 Task: Set and save  "Frame packing" for "H.264/MPEG-4 Part 10/AVC encoder (x264 10-bit)" to top bottom.
Action: Mouse moved to (130, 16)
Screenshot: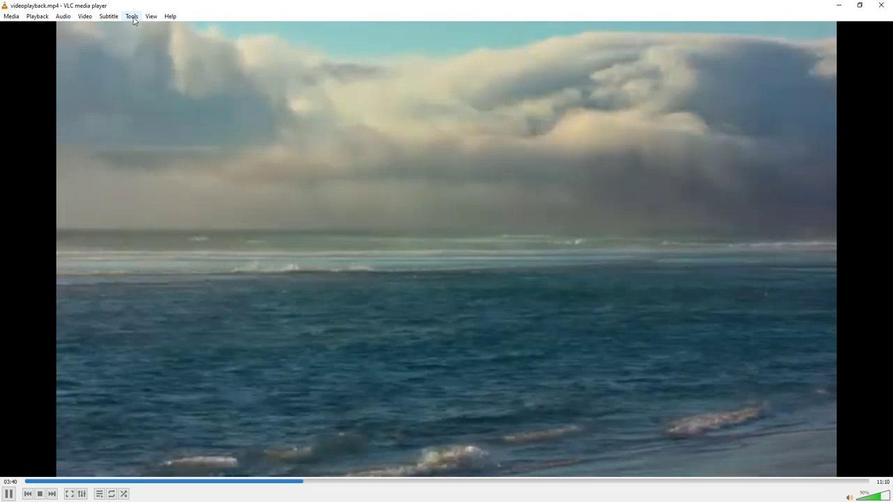 
Action: Mouse pressed left at (130, 16)
Screenshot: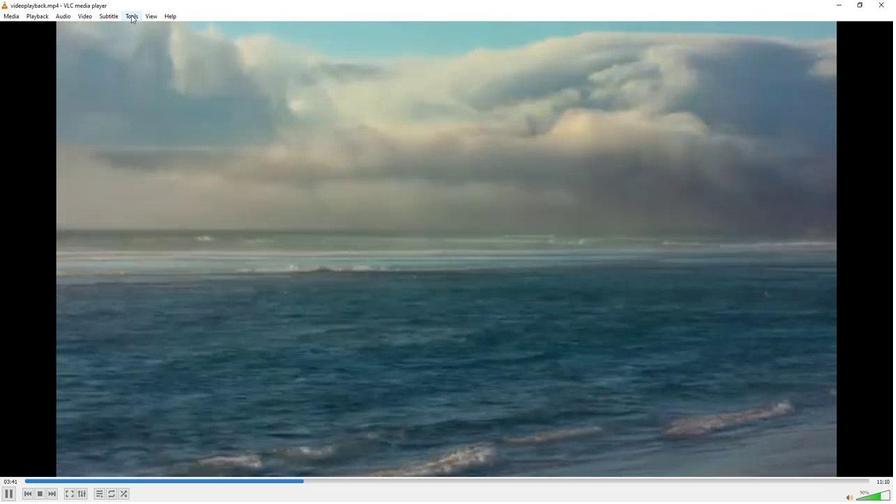 
Action: Mouse moved to (162, 128)
Screenshot: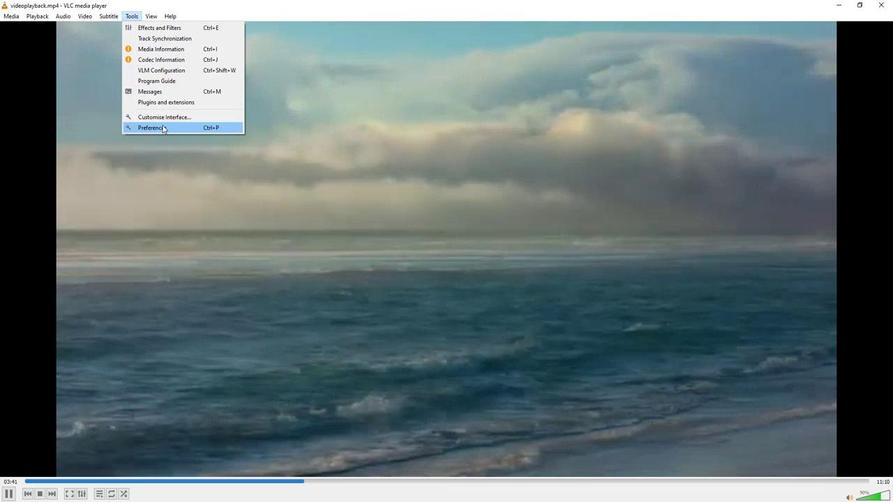 
Action: Mouse pressed left at (162, 128)
Screenshot: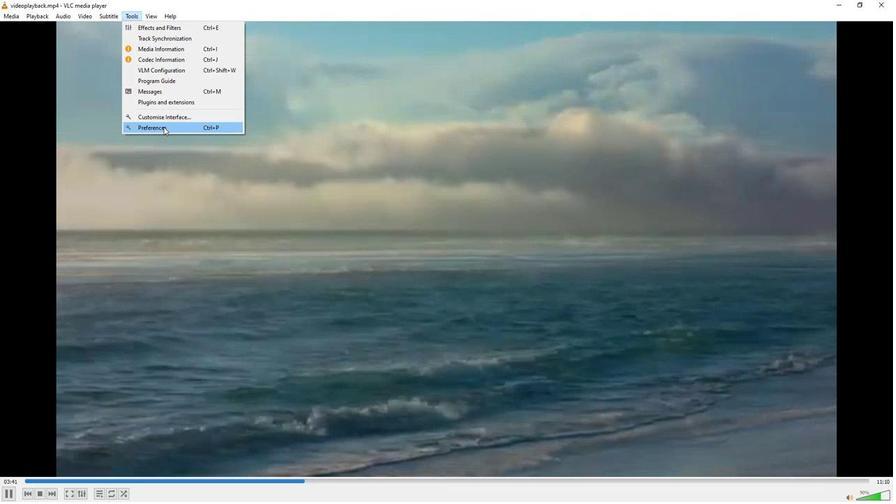 
Action: Mouse moved to (296, 409)
Screenshot: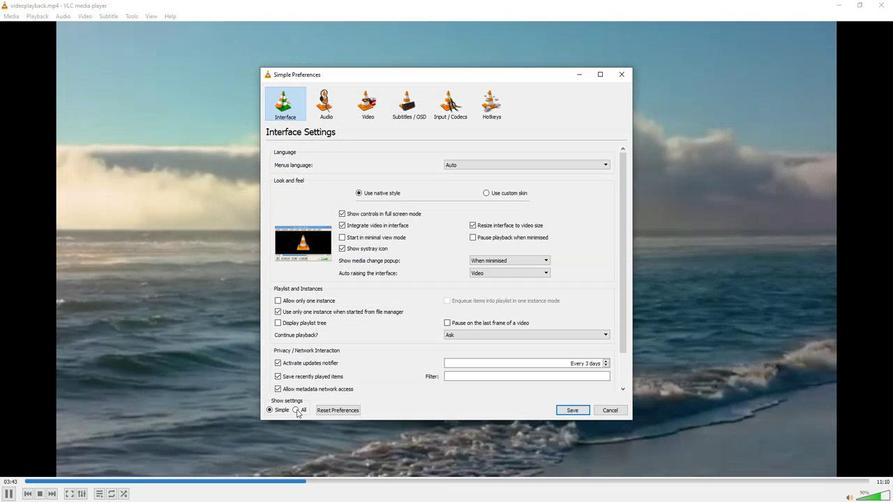 
Action: Mouse pressed left at (296, 409)
Screenshot: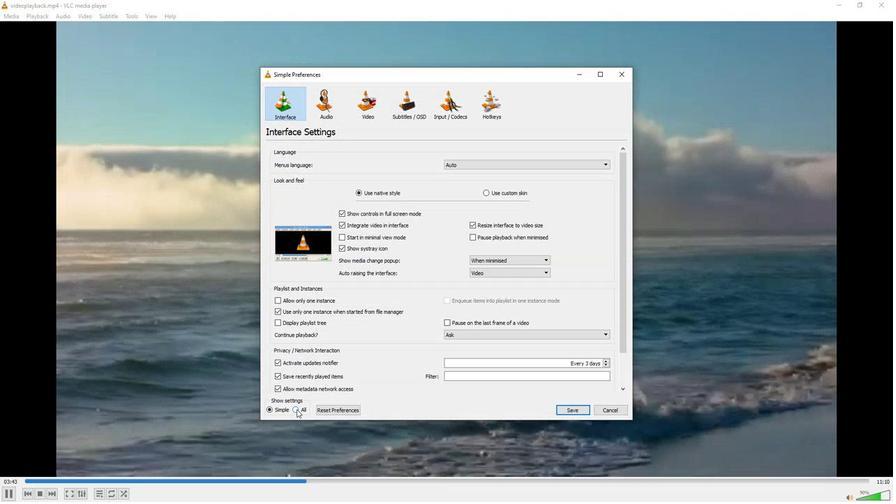 
Action: Mouse moved to (280, 314)
Screenshot: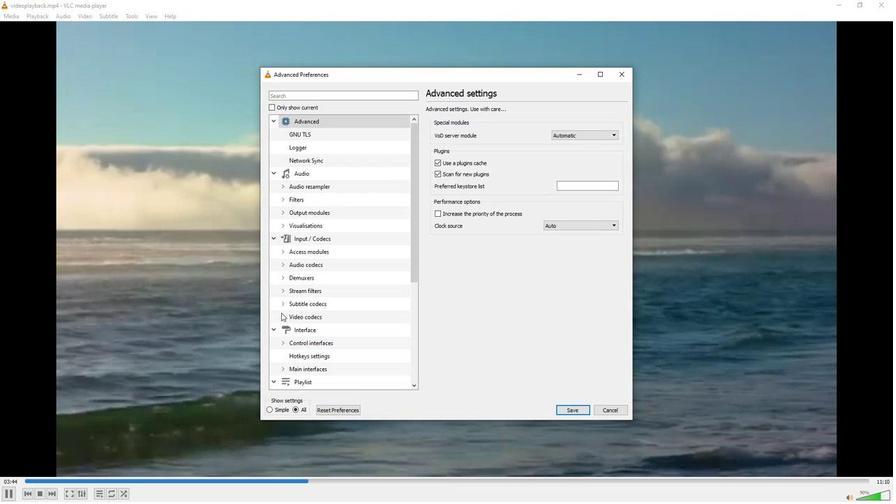 
Action: Mouse pressed left at (280, 314)
Screenshot: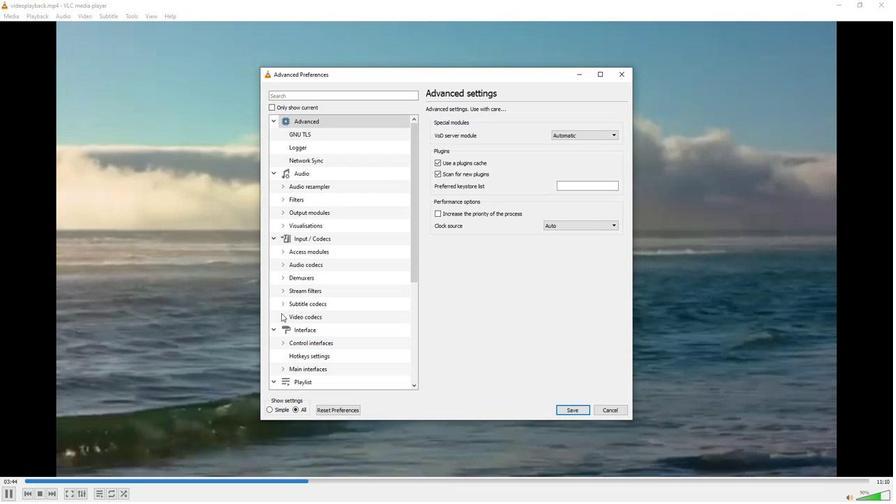
Action: Mouse moved to (294, 324)
Screenshot: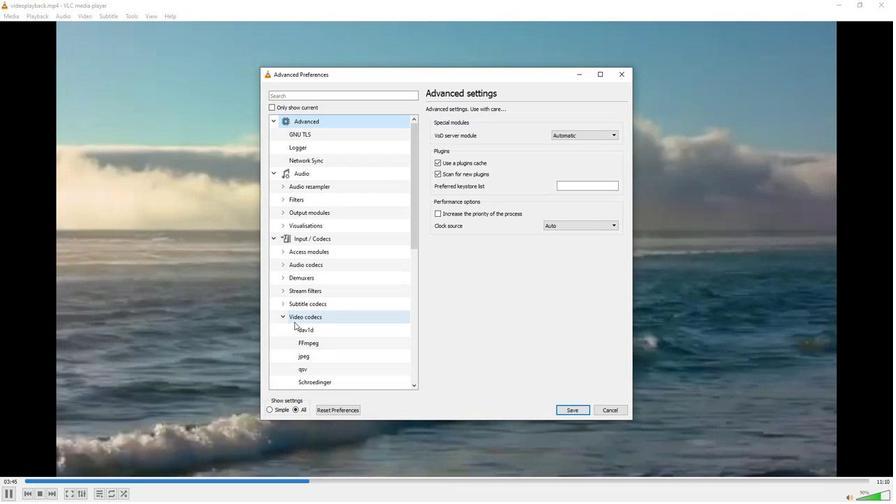 
Action: Mouse scrolled (294, 324) with delta (0, 0)
Screenshot: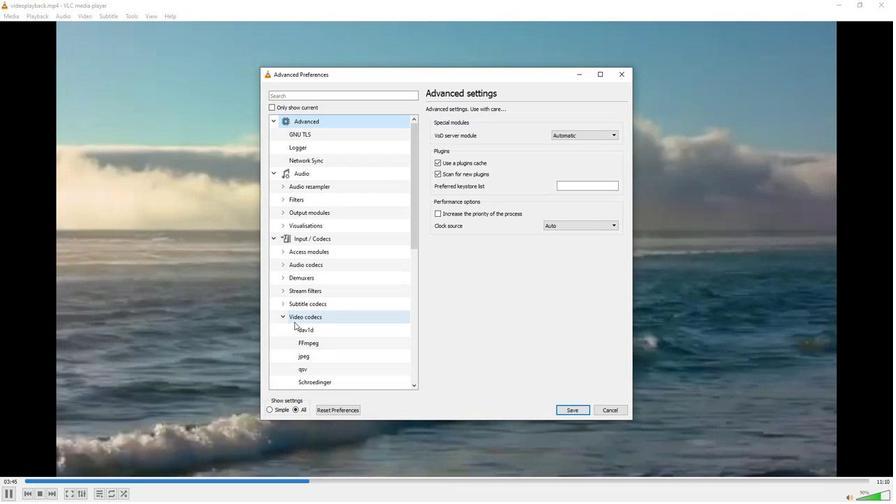 
Action: Mouse moved to (294, 324)
Screenshot: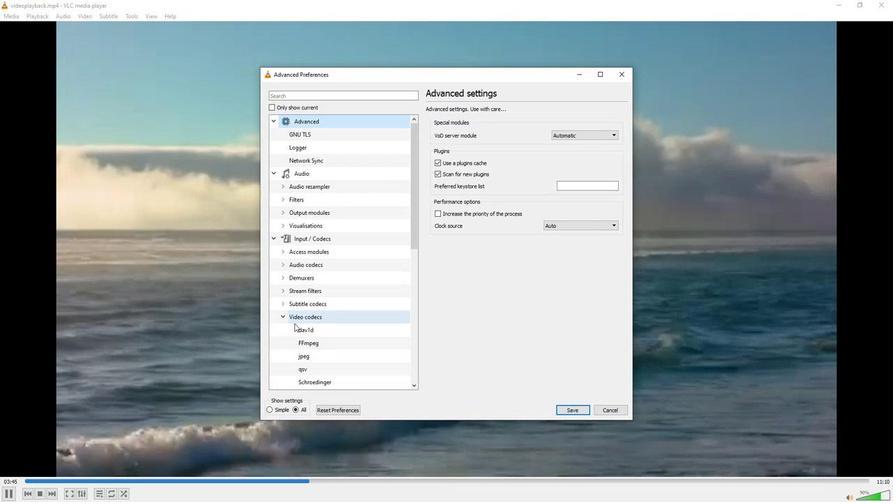 
Action: Mouse scrolled (294, 324) with delta (0, 0)
Screenshot: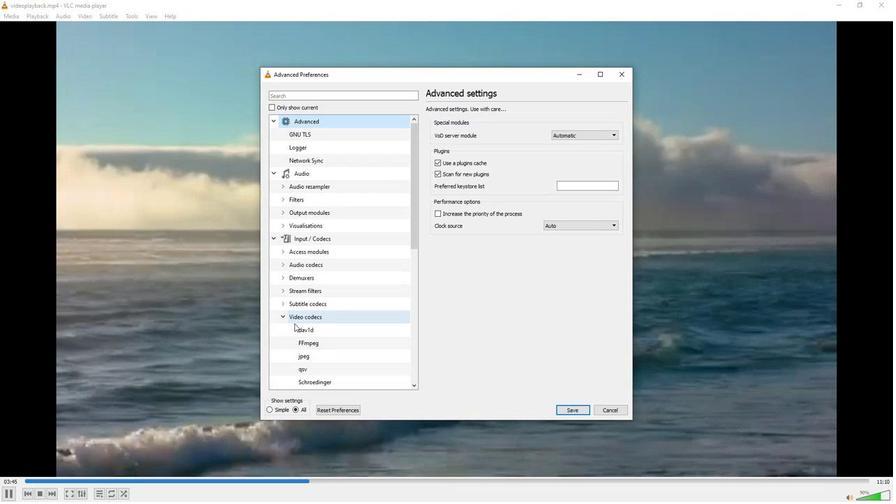 
Action: Mouse moved to (302, 355)
Screenshot: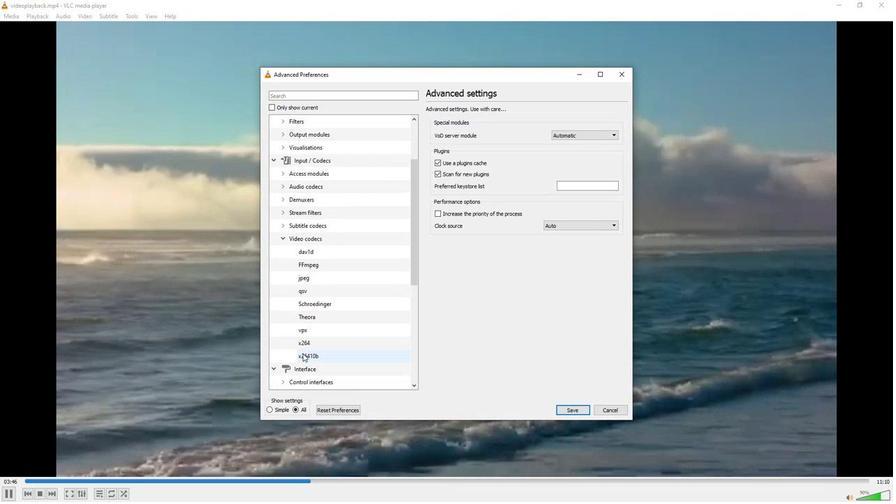 
Action: Mouse pressed left at (302, 355)
Screenshot: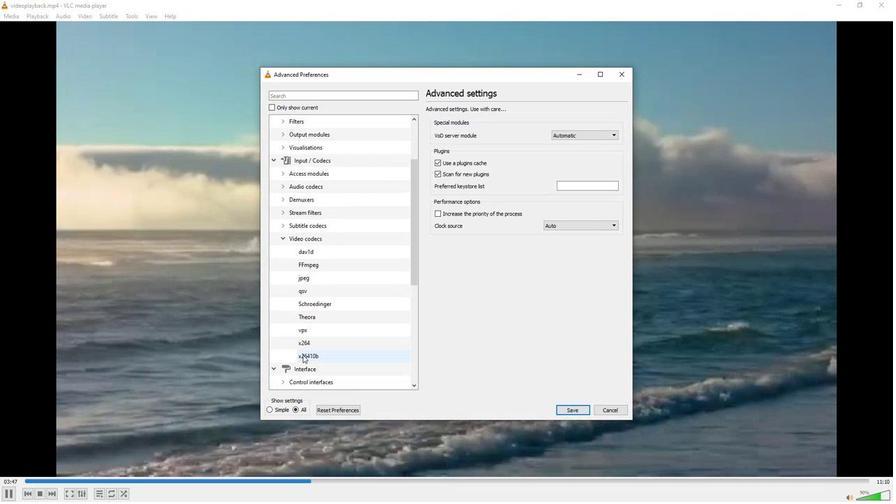 
Action: Mouse moved to (604, 350)
Screenshot: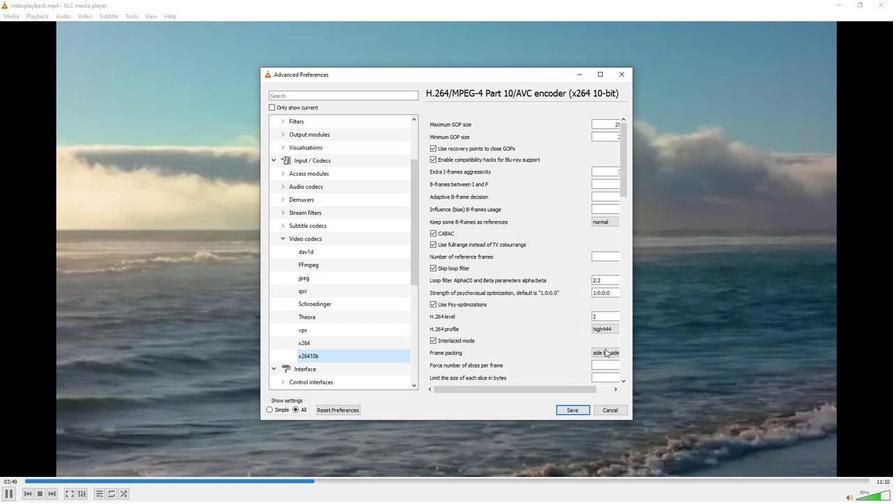 
Action: Mouse pressed left at (604, 350)
Screenshot: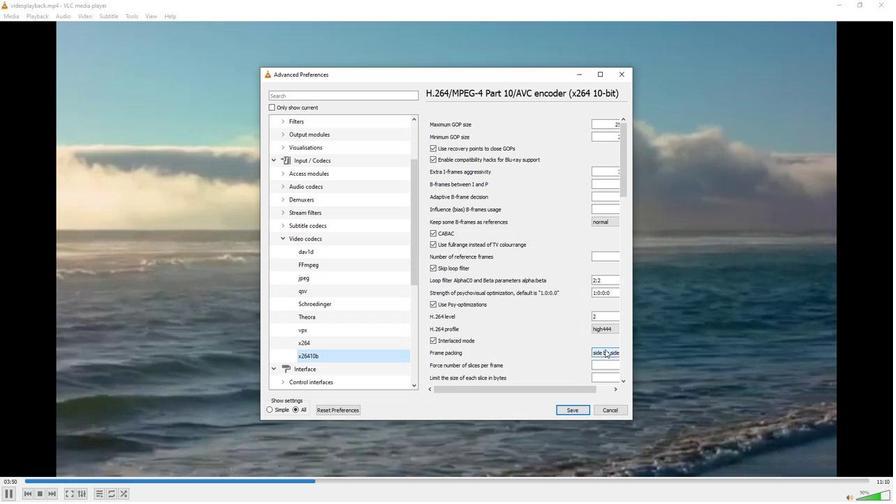 
Action: Mouse moved to (606, 390)
Screenshot: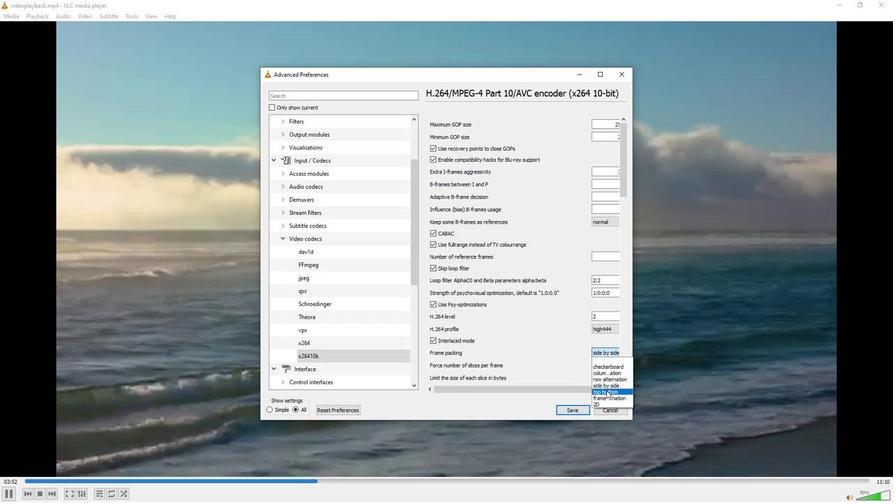 
Action: Mouse pressed left at (606, 390)
Screenshot: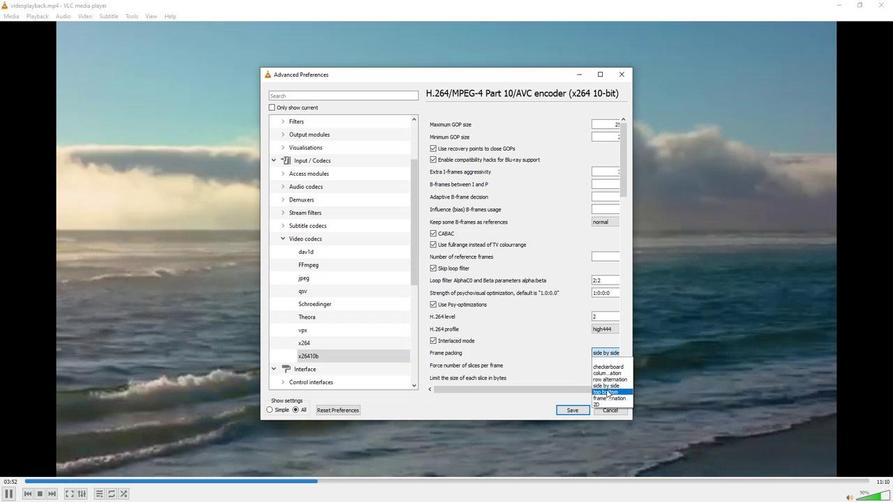 
Action: Mouse moved to (562, 409)
Screenshot: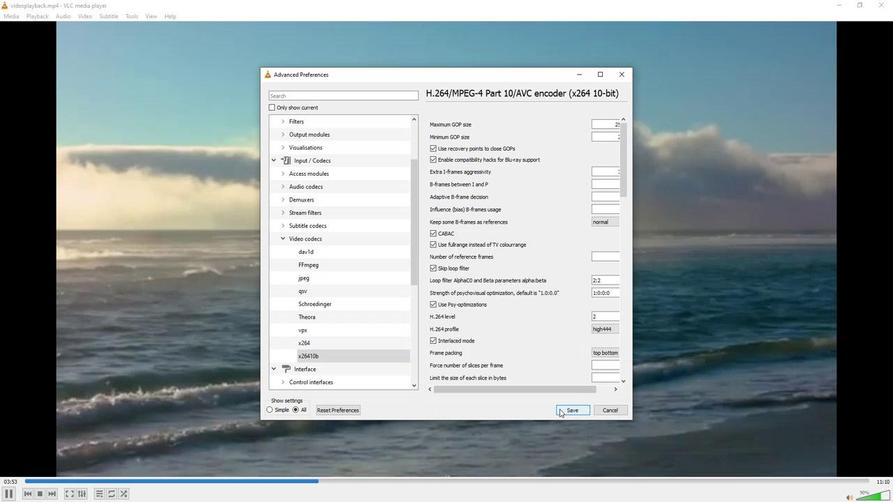 
Action: Mouse pressed left at (562, 409)
Screenshot: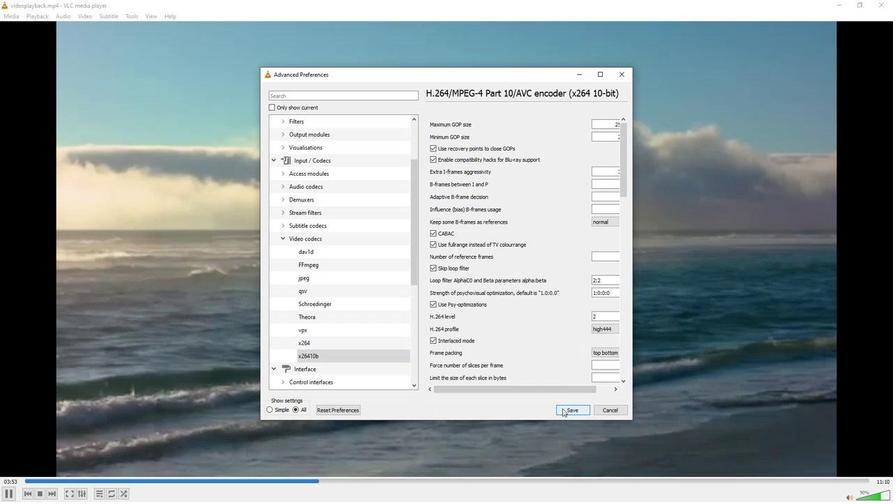 
Action: Mouse moved to (552, 414)
Screenshot: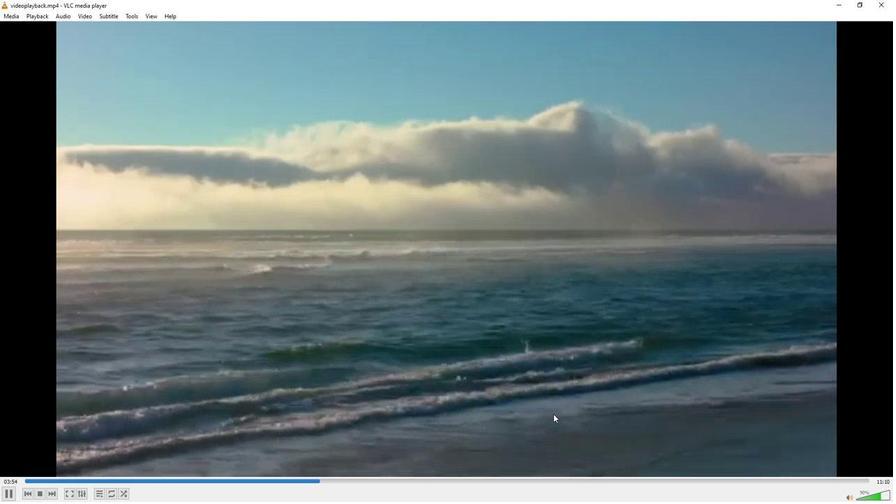 
